 Task: Look for products in the category "Pizza" from Roma Vicolo only.
Action: Mouse moved to (728, 256)
Screenshot: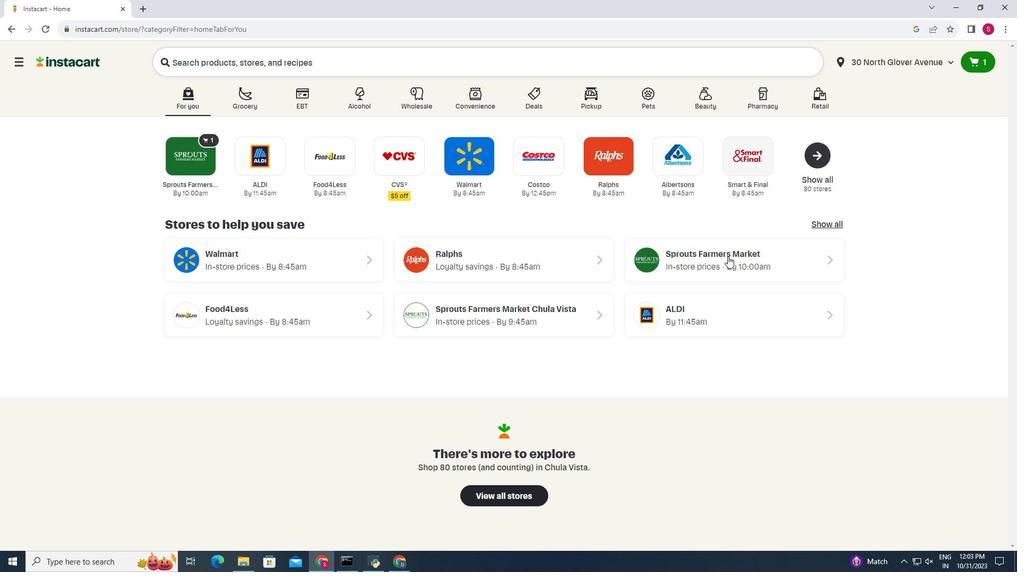 
Action: Mouse pressed left at (728, 256)
Screenshot: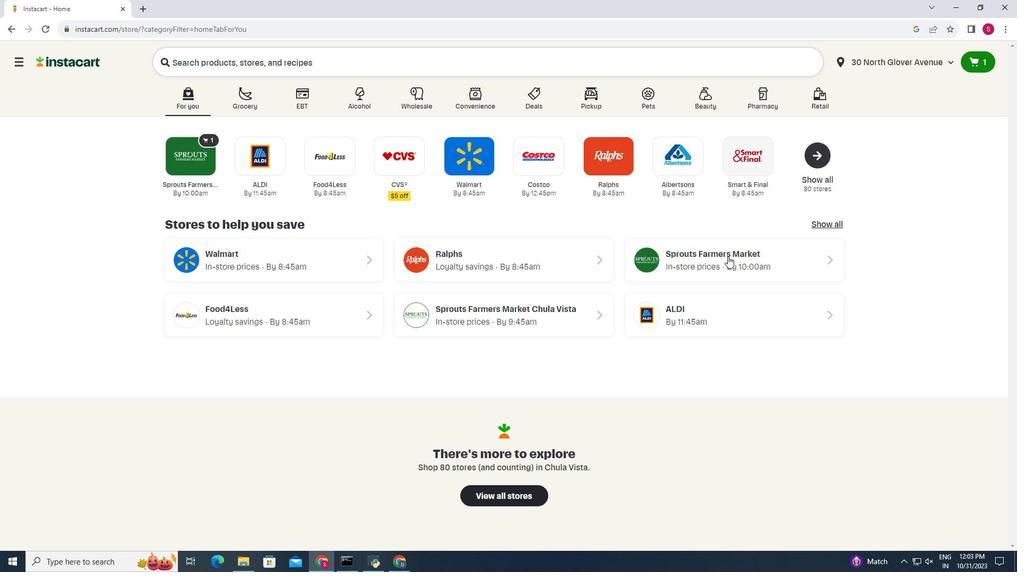 
Action: Mouse moved to (70, 486)
Screenshot: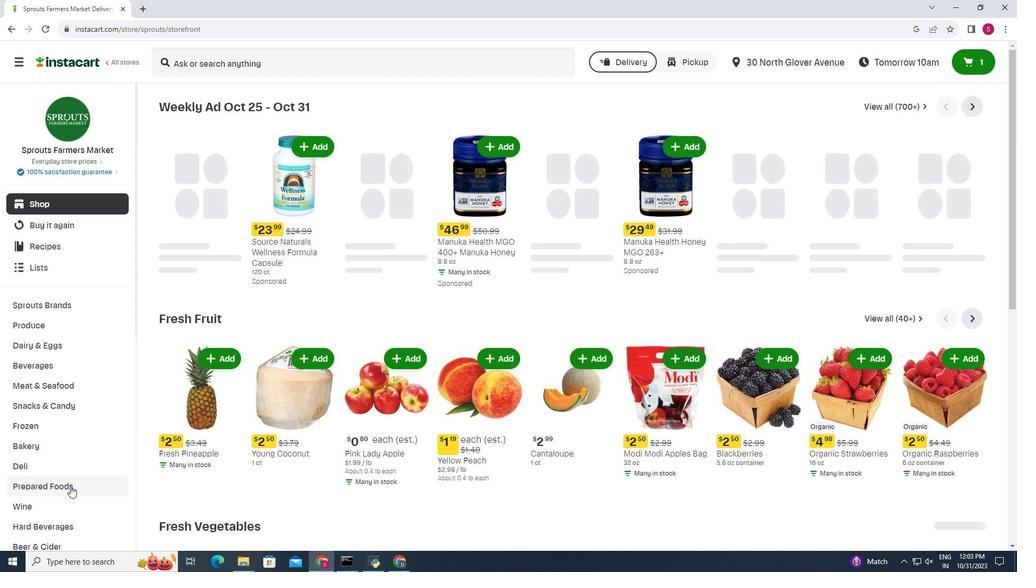 
Action: Mouse pressed left at (70, 486)
Screenshot: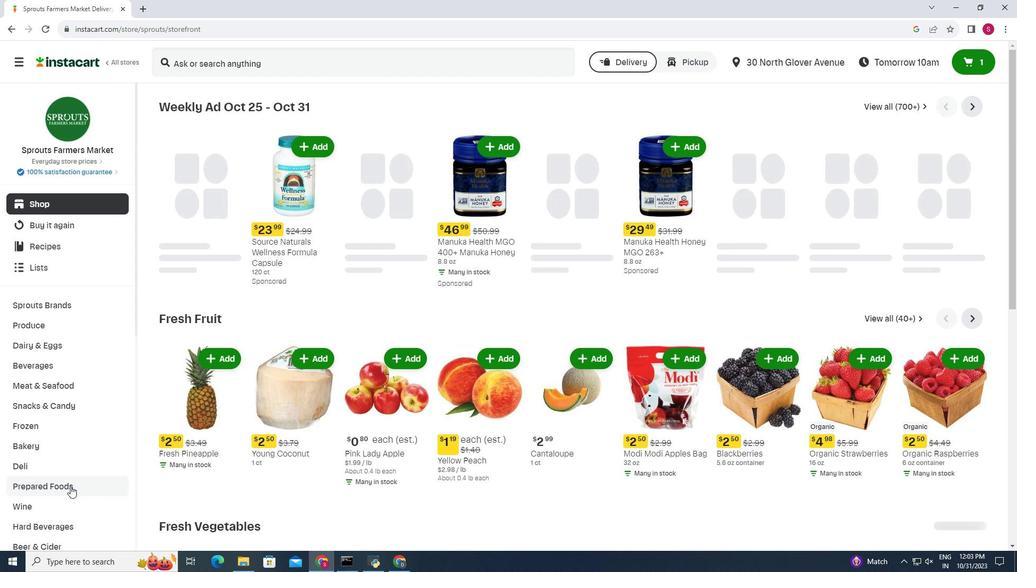
Action: Mouse moved to (374, 128)
Screenshot: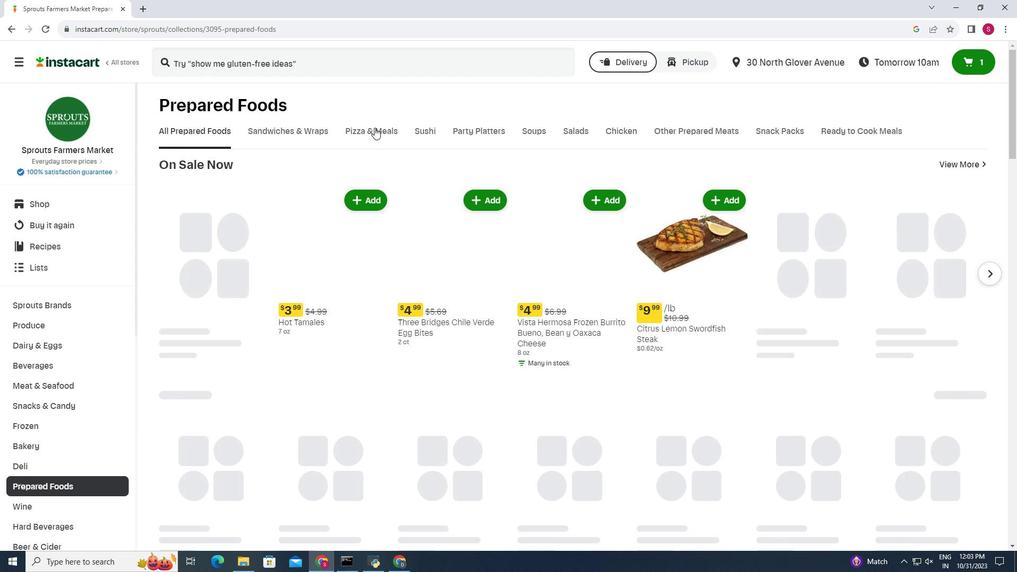 
Action: Mouse pressed left at (374, 128)
Screenshot: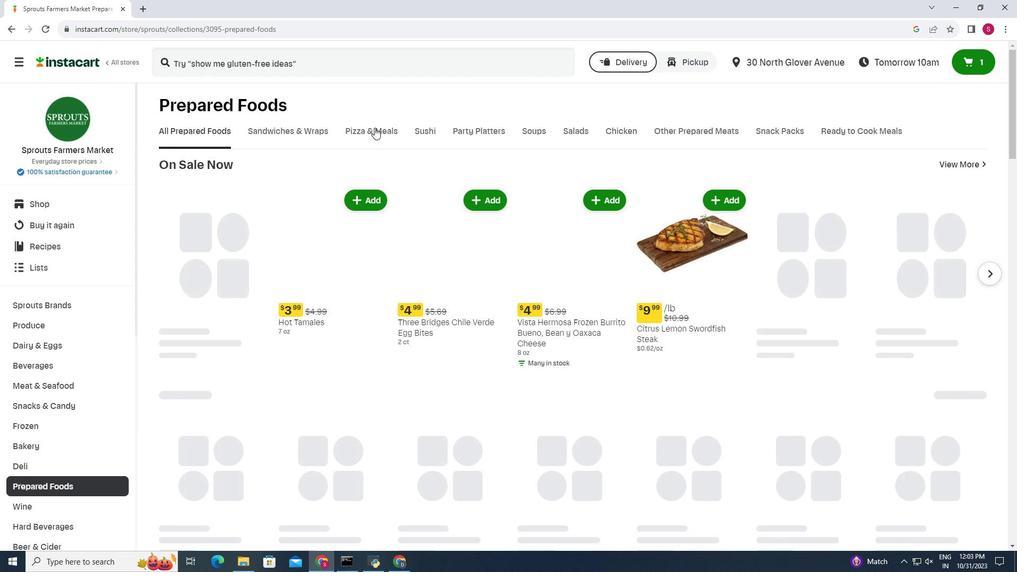 
Action: Mouse moved to (228, 177)
Screenshot: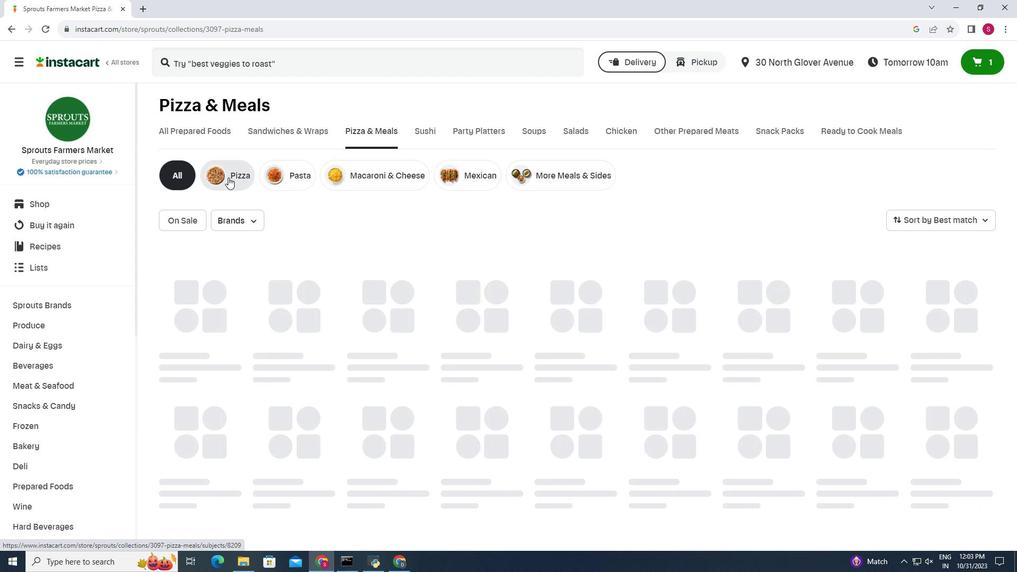 
Action: Mouse pressed left at (228, 177)
Screenshot: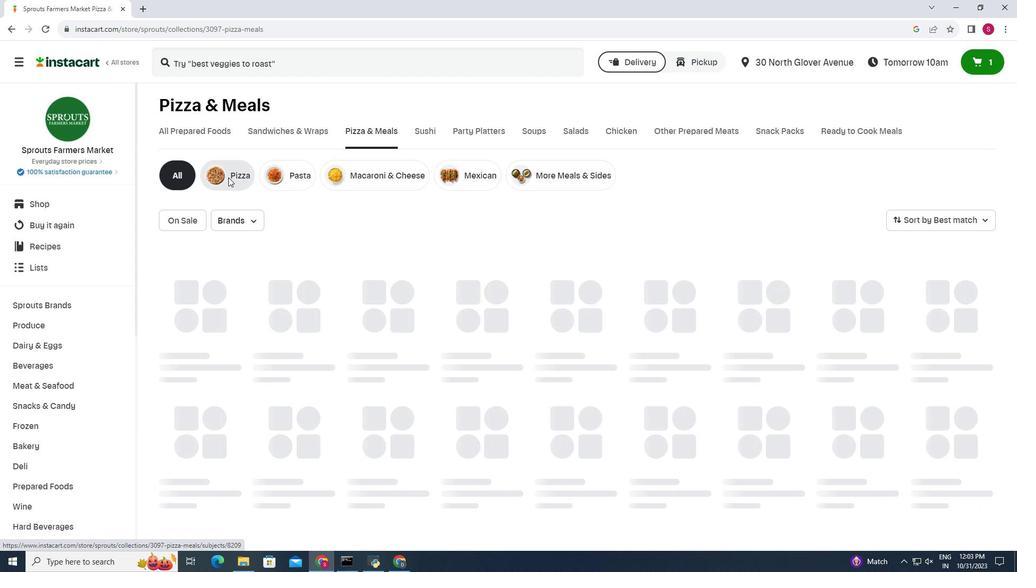 
Action: Mouse moved to (199, 217)
Screenshot: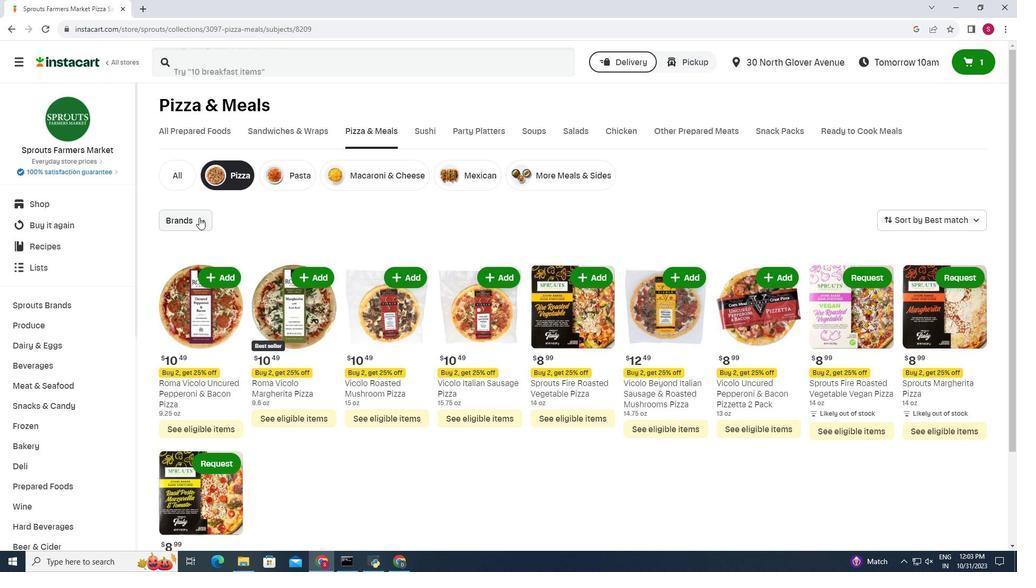 
Action: Mouse pressed left at (199, 217)
Screenshot: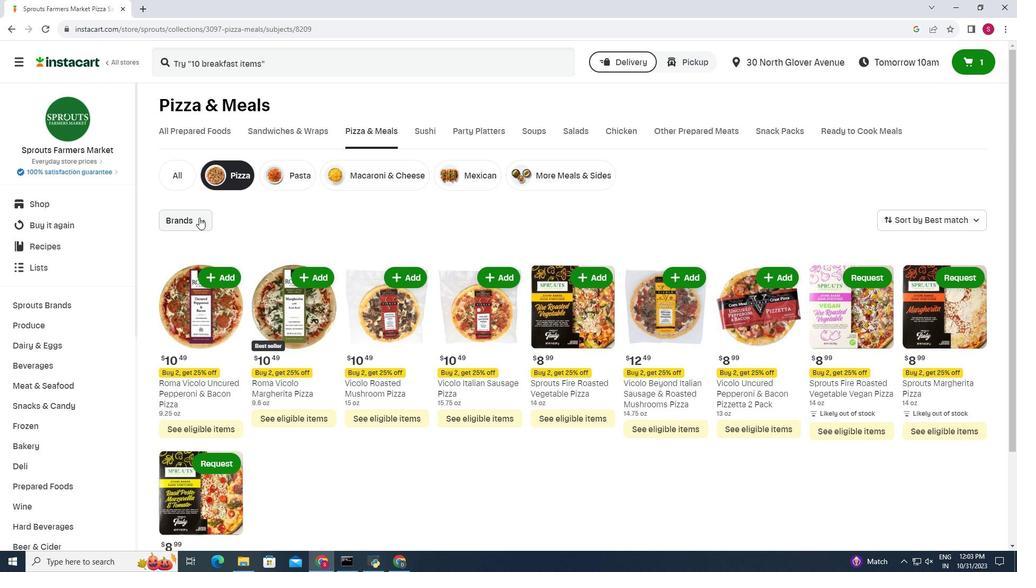 
Action: Mouse moved to (190, 276)
Screenshot: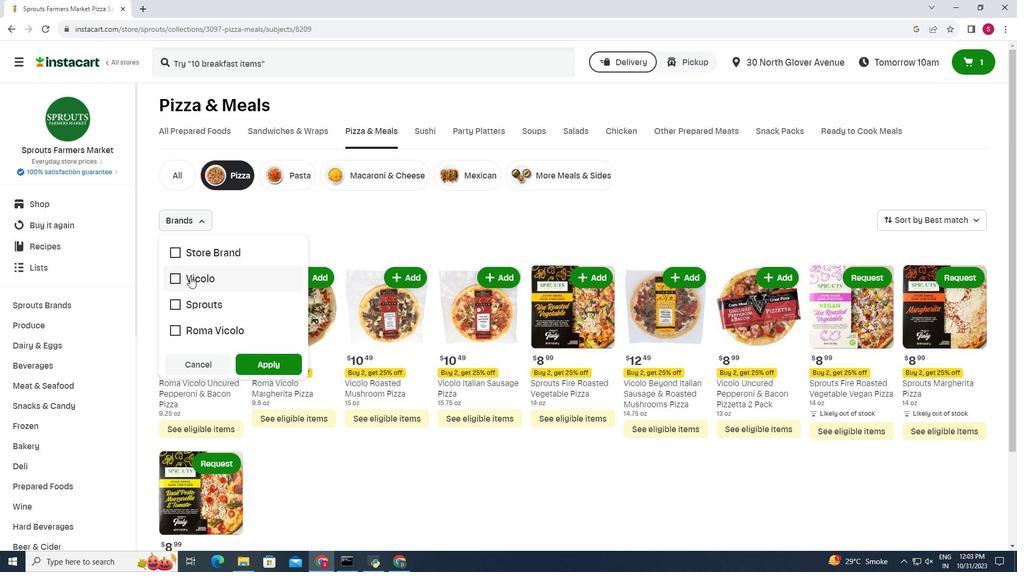
Action: Mouse pressed left at (190, 276)
Screenshot: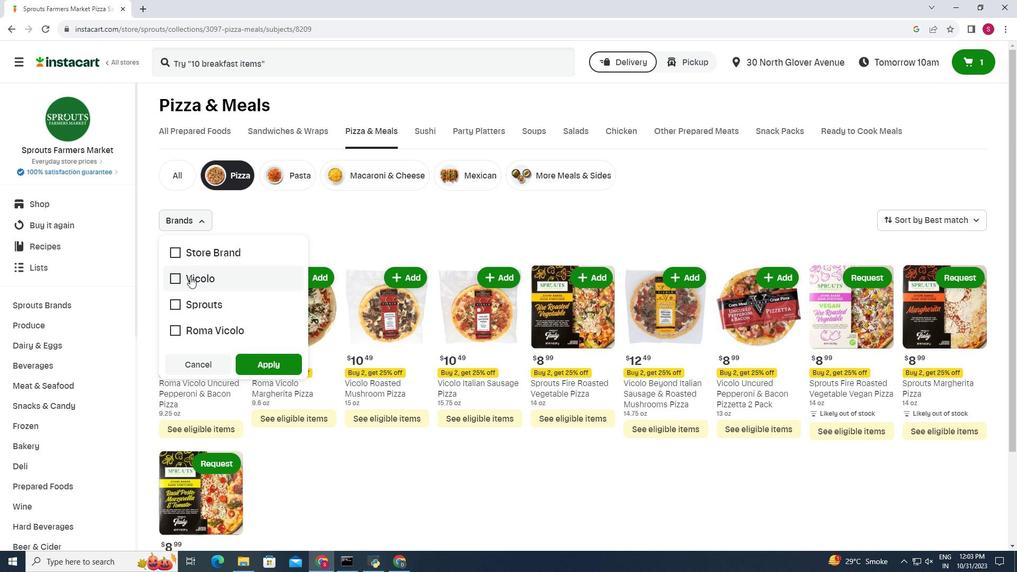
Action: Mouse moved to (268, 364)
Screenshot: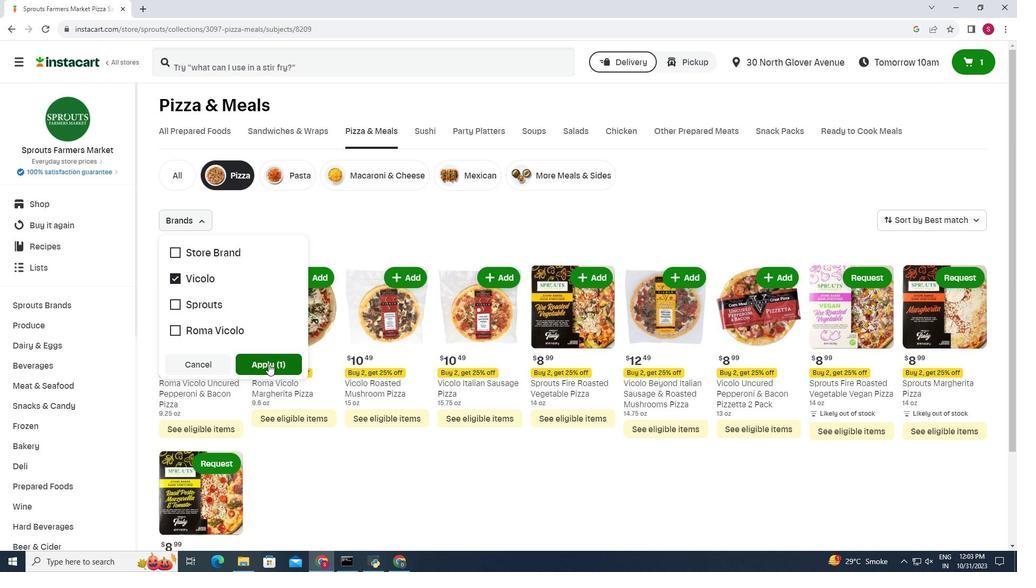 
Action: Mouse pressed left at (268, 364)
Screenshot: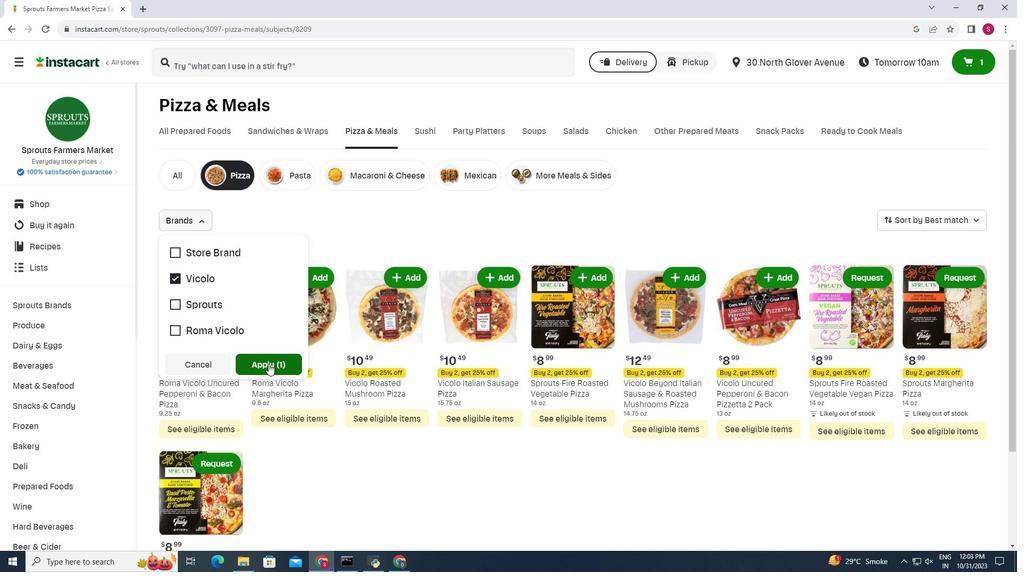 
Action: Mouse moved to (544, 264)
Screenshot: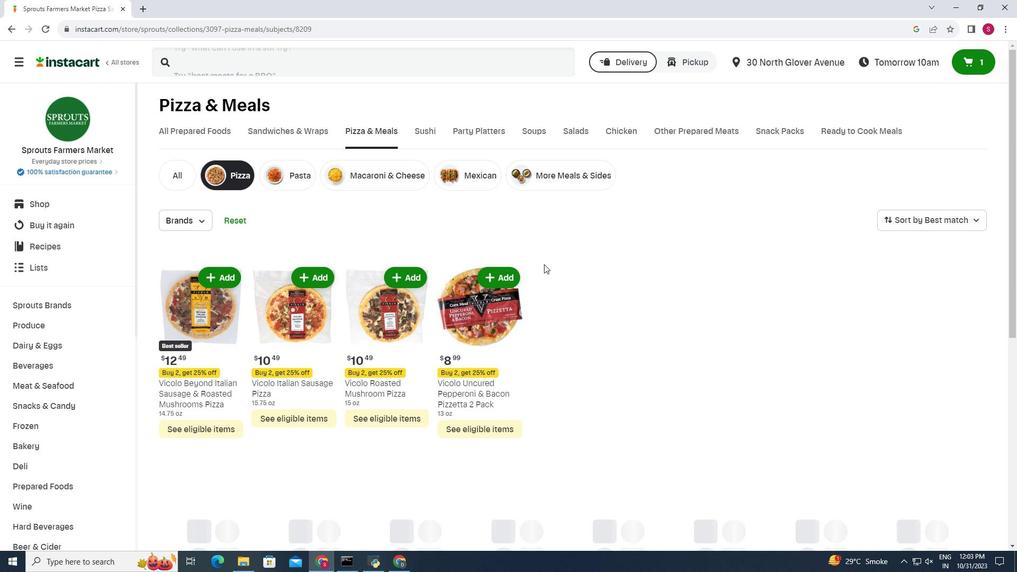 
Action: Mouse scrolled (544, 263) with delta (0, 0)
Screenshot: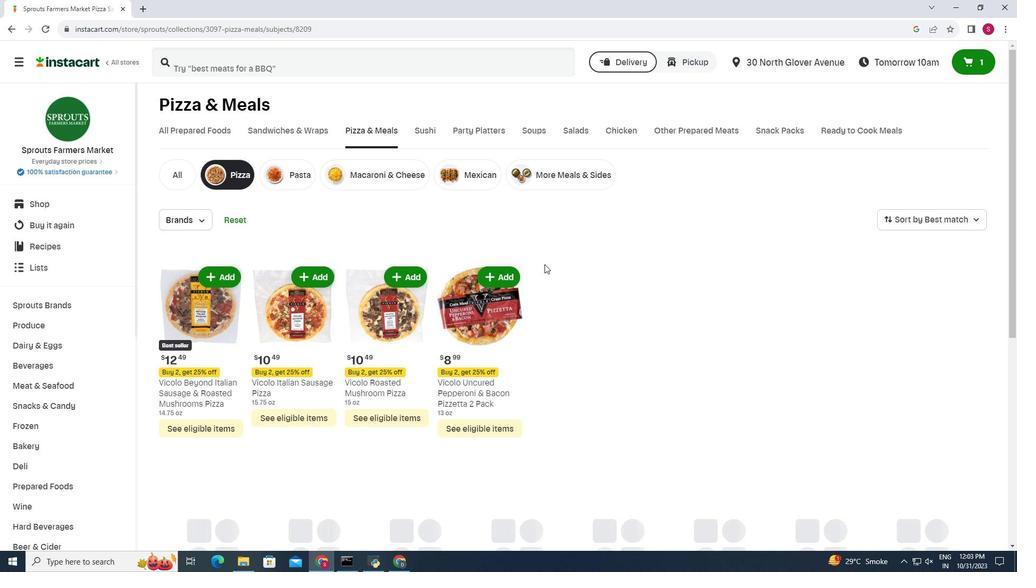 
Action: Mouse moved to (544, 264)
Screenshot: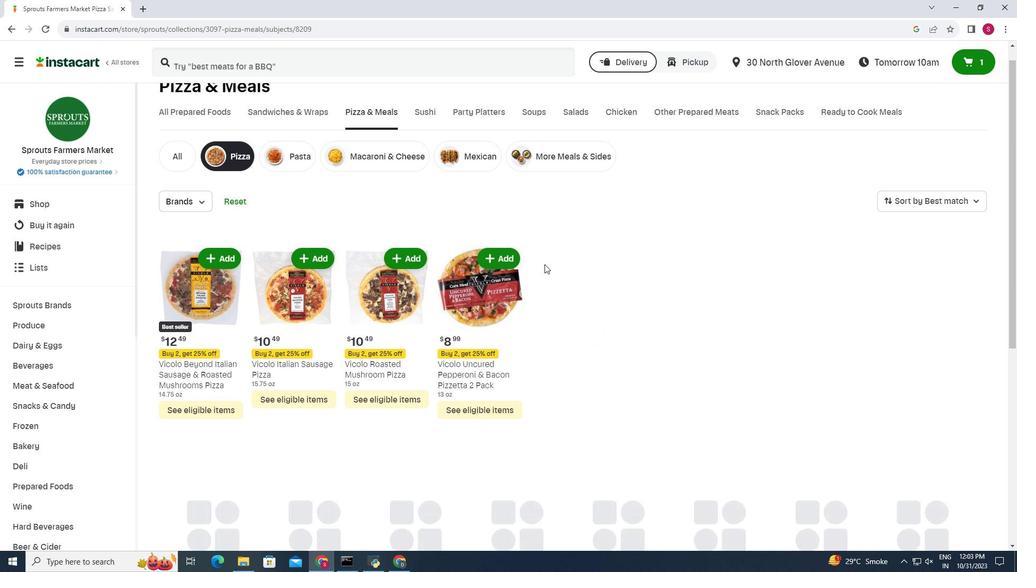 
Action: Mouse scrolled (544, 263) with delta (0, 0)
Screenshot: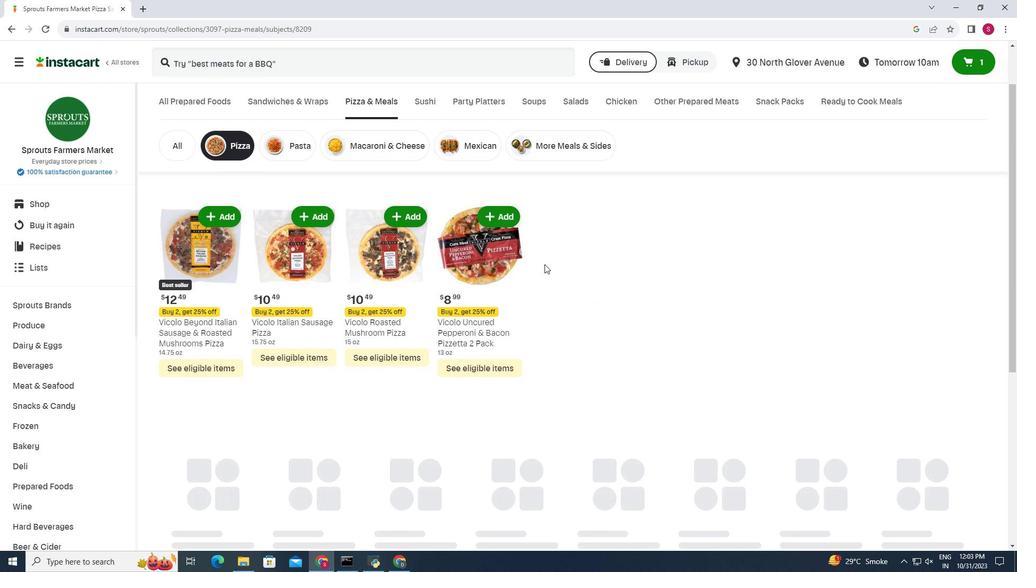 
Action: Mouse scrolled (544, 263) with delta (0, 0)
Screenshot: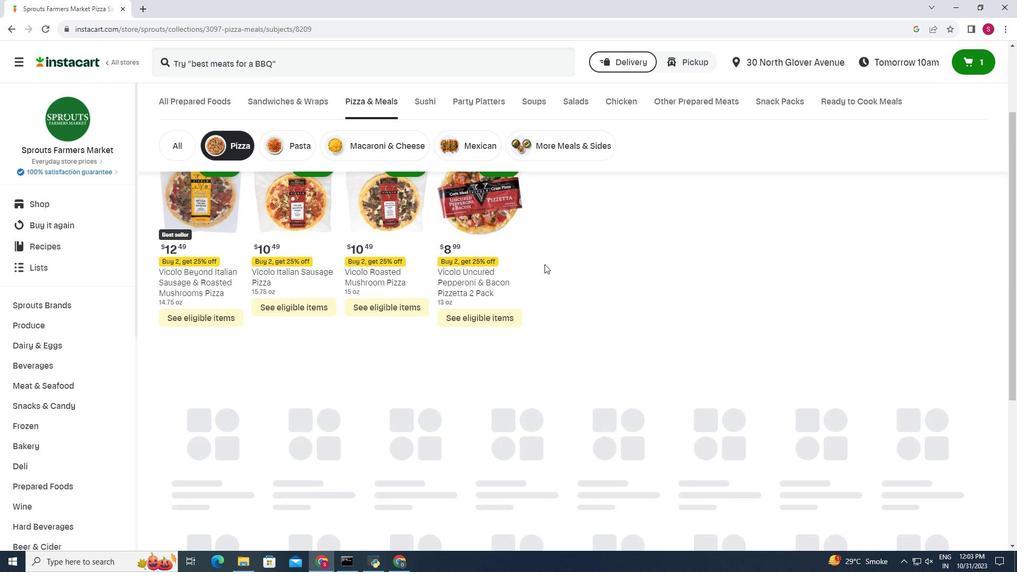 
Action: Mouse moved to (545, 264)
Screenshot: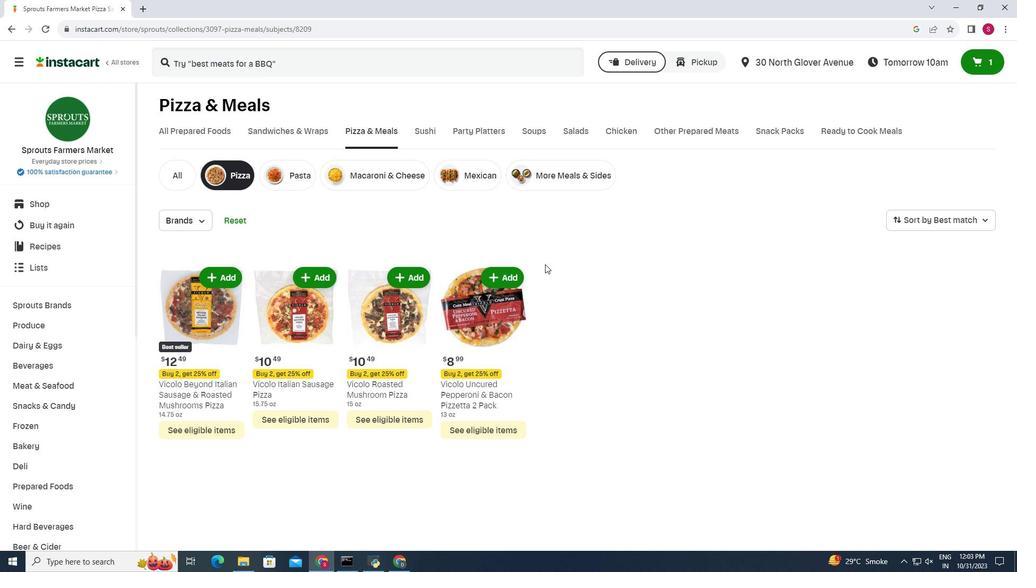 
Action: Mouse scrolled (545, 264) with delta (0, 0)
Screenshot: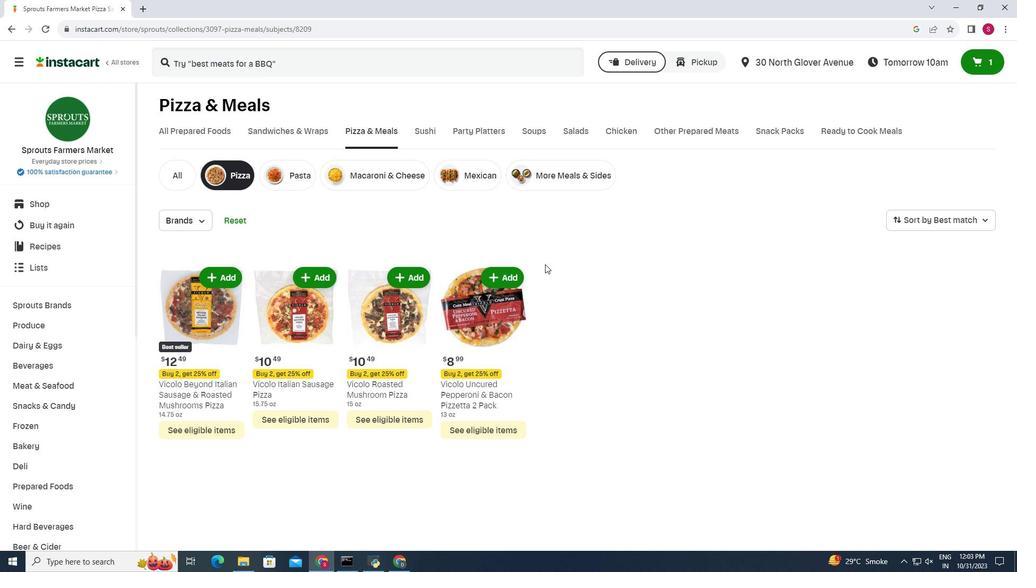 
Action: Mouse scrolled (545, 264) with delta (0, 0)
Screenshot: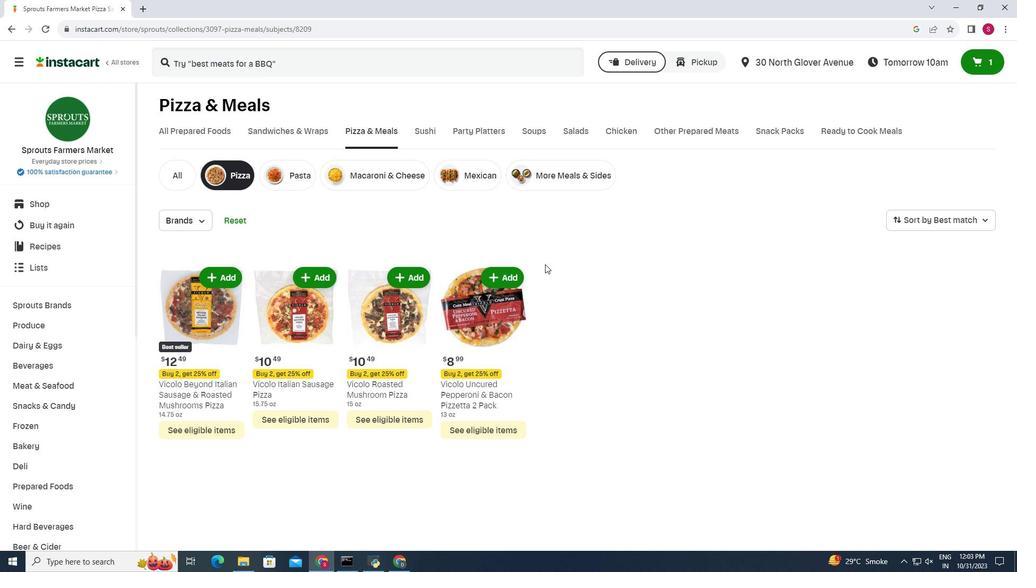
Action: Mouse scrolled (545, 264) with delta (0, 0)
Screenshot: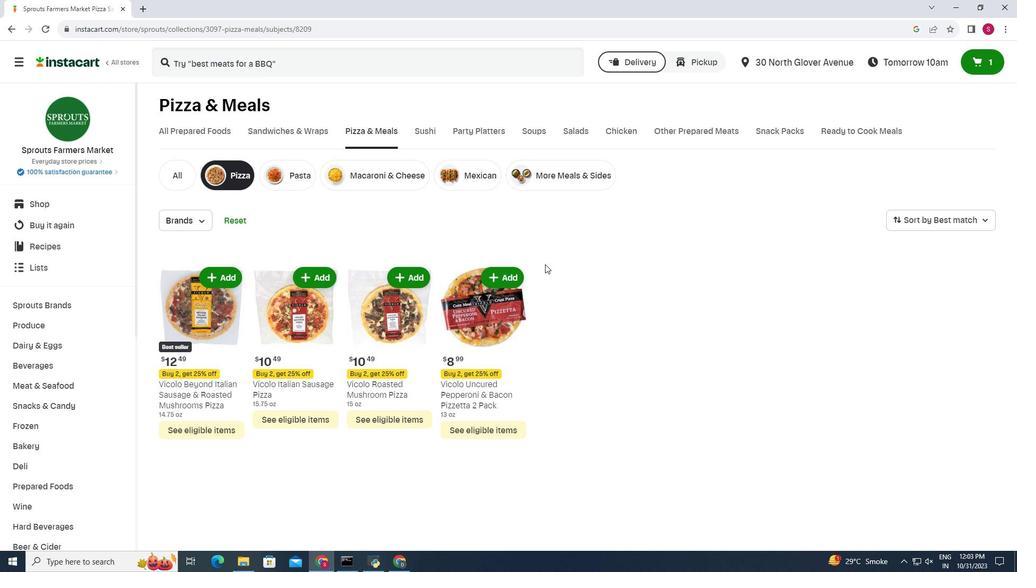 
Action: Mouse scrolled (545, 263) with delta (0, 0)
Screenshot: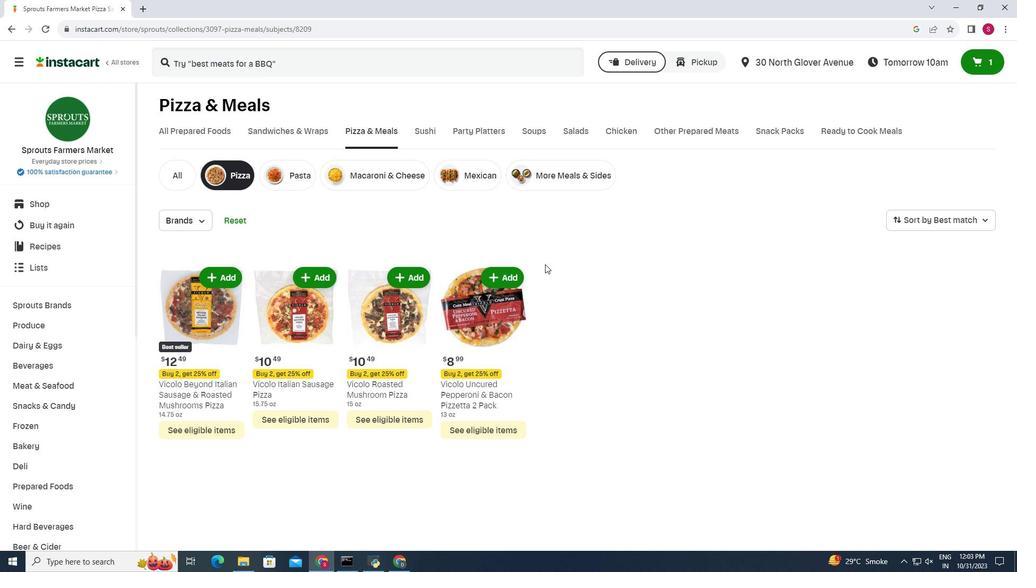 
Action: Mouse scrolled (545, 263) with delta (0, 0)
Screenshot: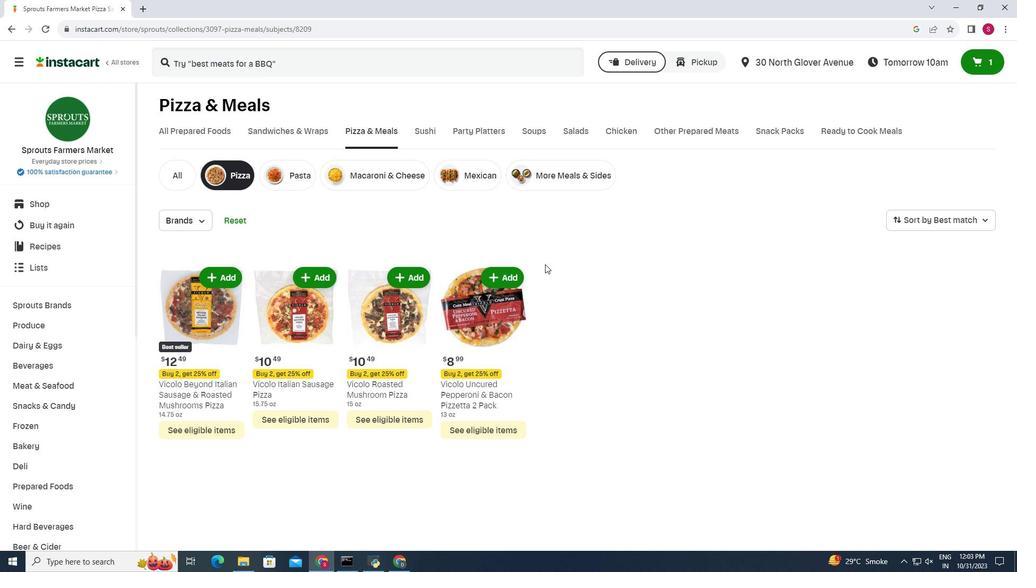
Action: Mouse scrolled (545, 263) with delta (0, 0)
Screenshot: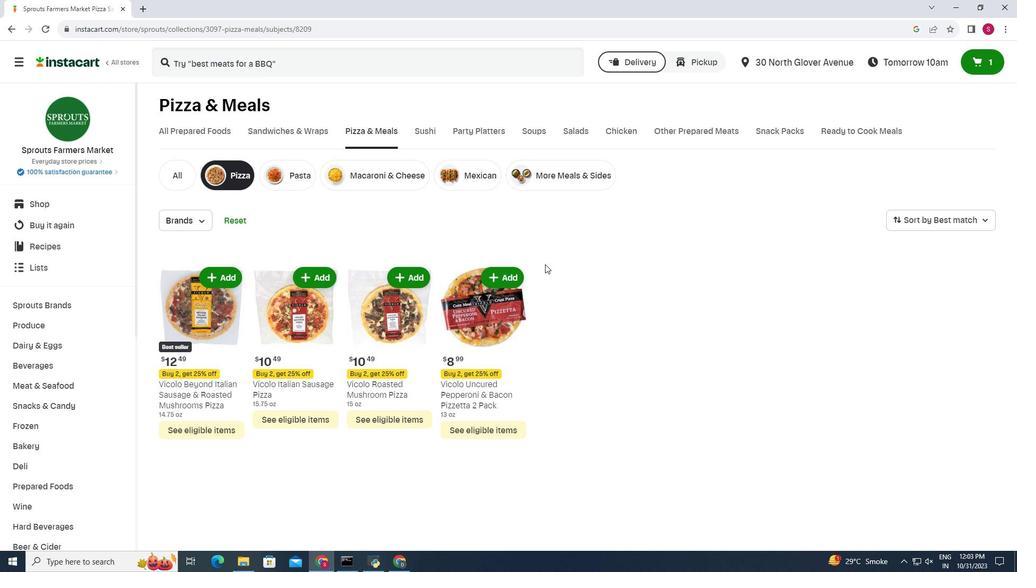 
Action: Mouse scrolled (545, 263) with delta (0, 0)
Screenshot: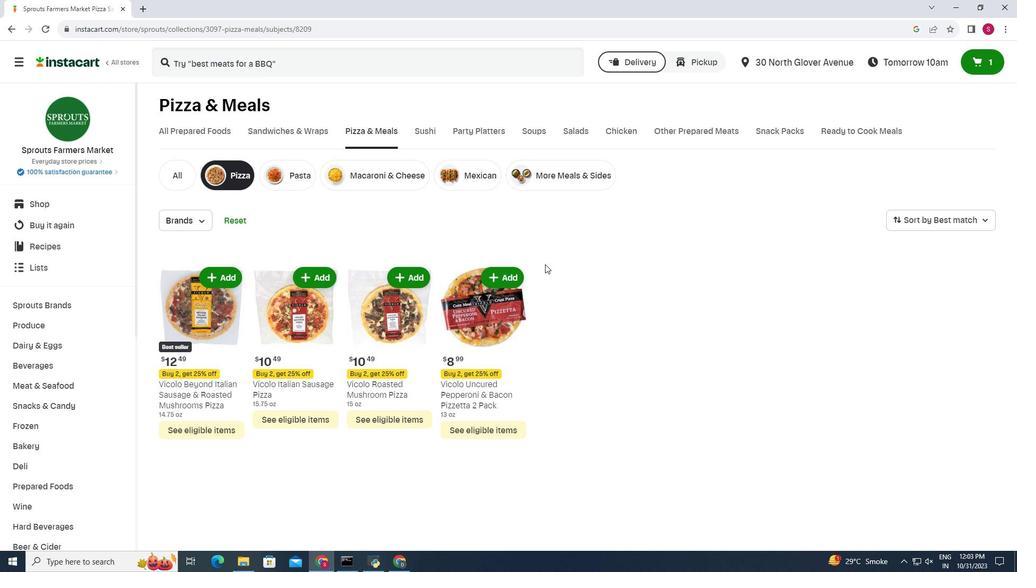
